 Task: Change the bottom padding of text to 0.54.
Action: Mouse moved to (757, 283)
Screenshot: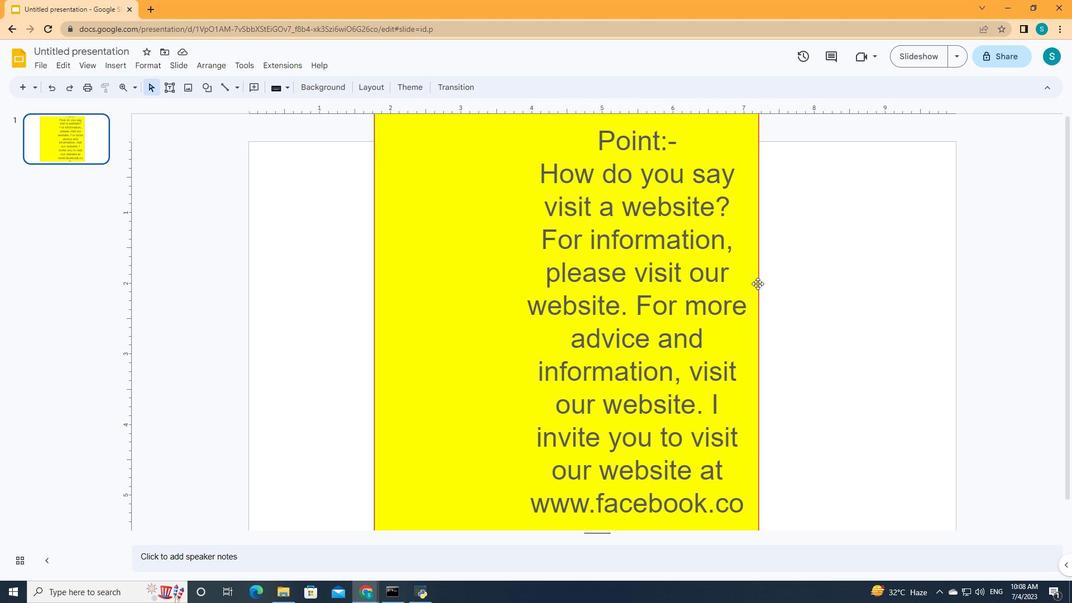 
Action: Mouse pressed left at (757, 283)
Screenshot: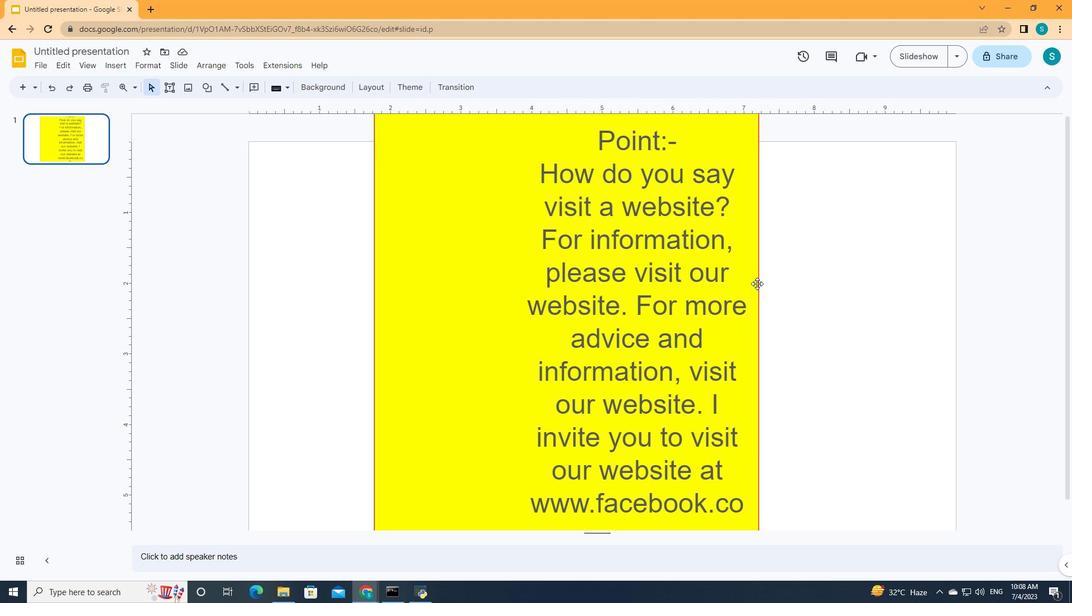 
Action: Mouse moved to (783, 81)
Screenshot: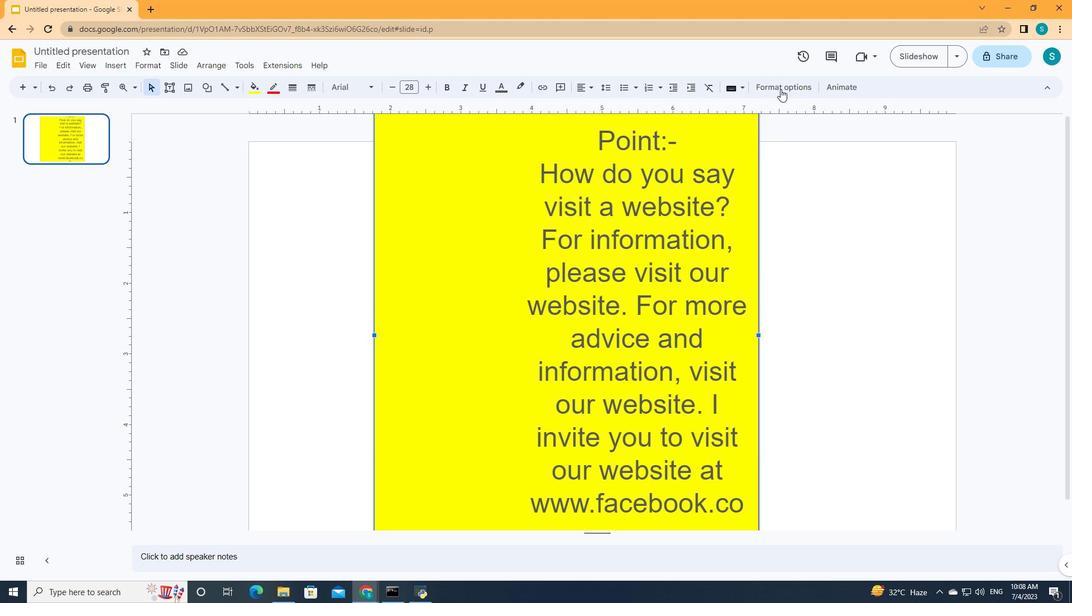 
Action: Mouse pressed left at (783, 81)
Screenshot: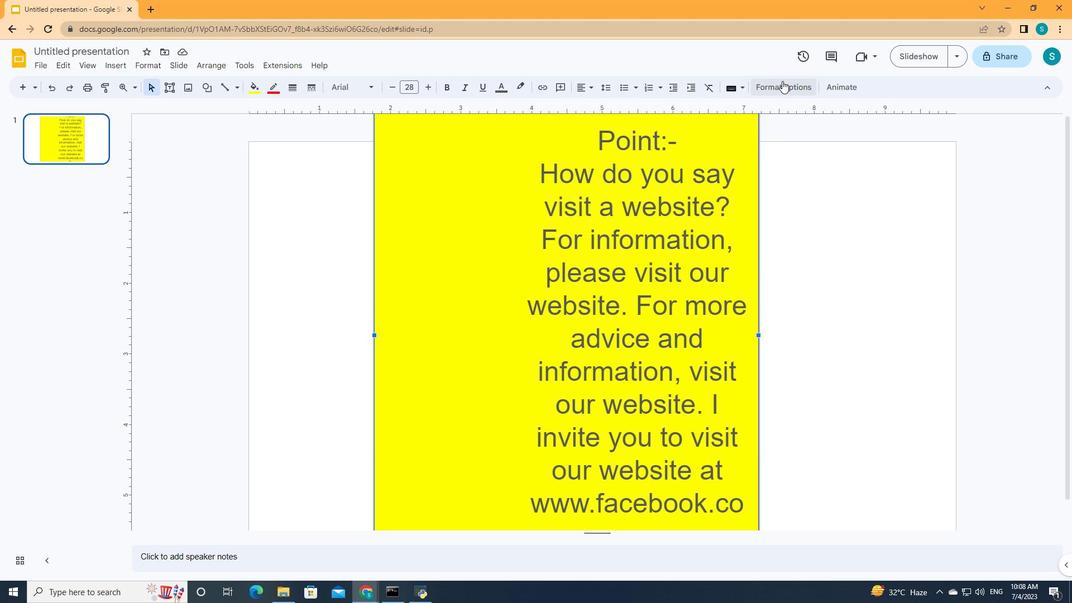 
Action: Mouse moved to (936, 191)
Screenshot: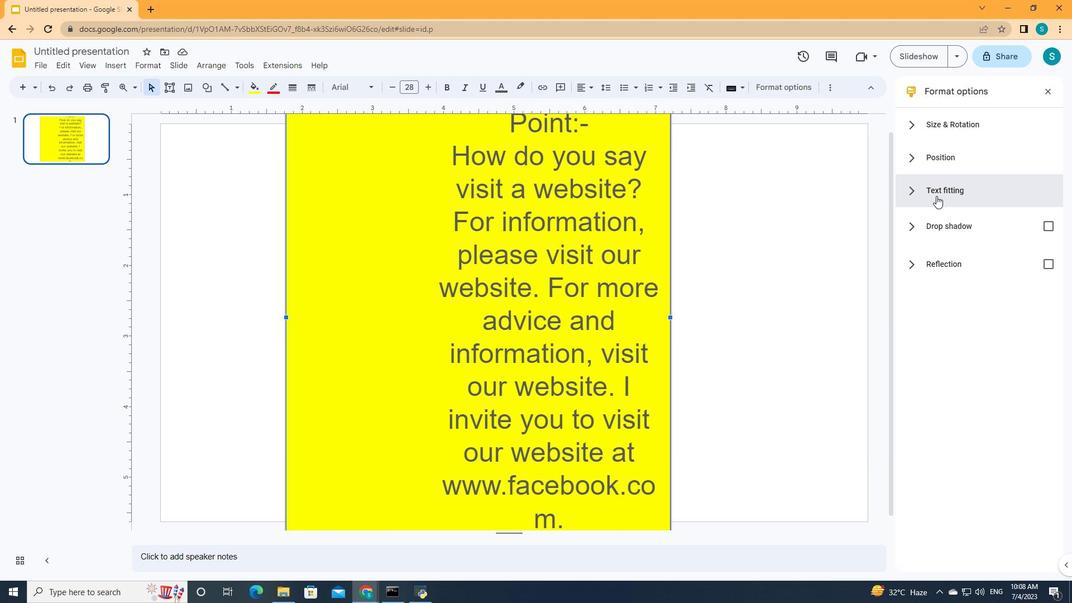 
Action: Mouse pressed left at (936, 191)
Screenshot: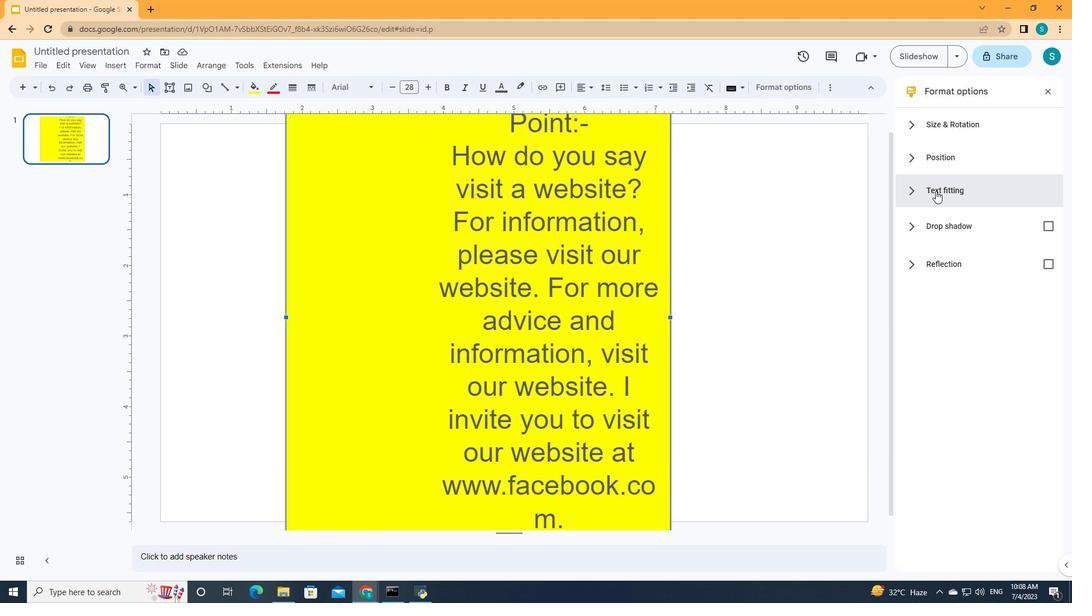 
Action: Mouse moved to (995, 419)
Screenshot: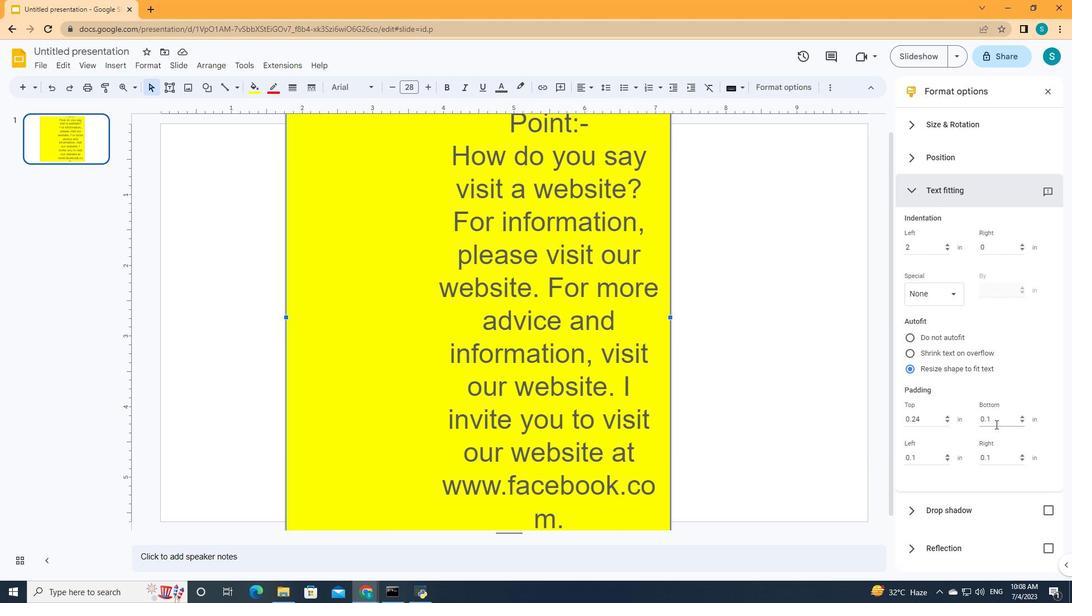 
Action: Mouse pressed left at (995, 419)
Screenshot: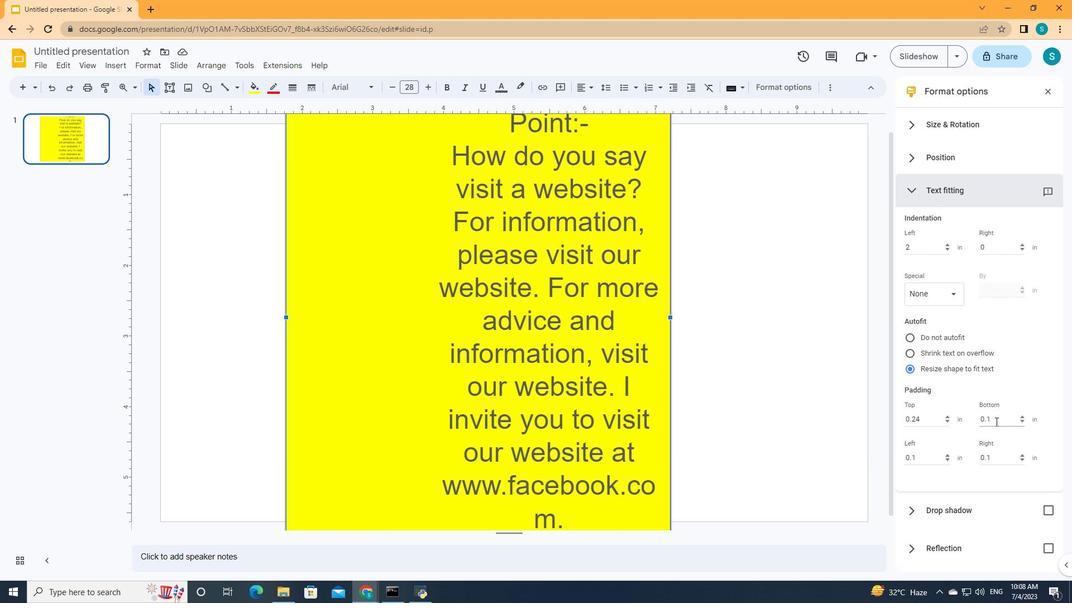 
Action: Mouse moved to (967, 424)
Screenshot: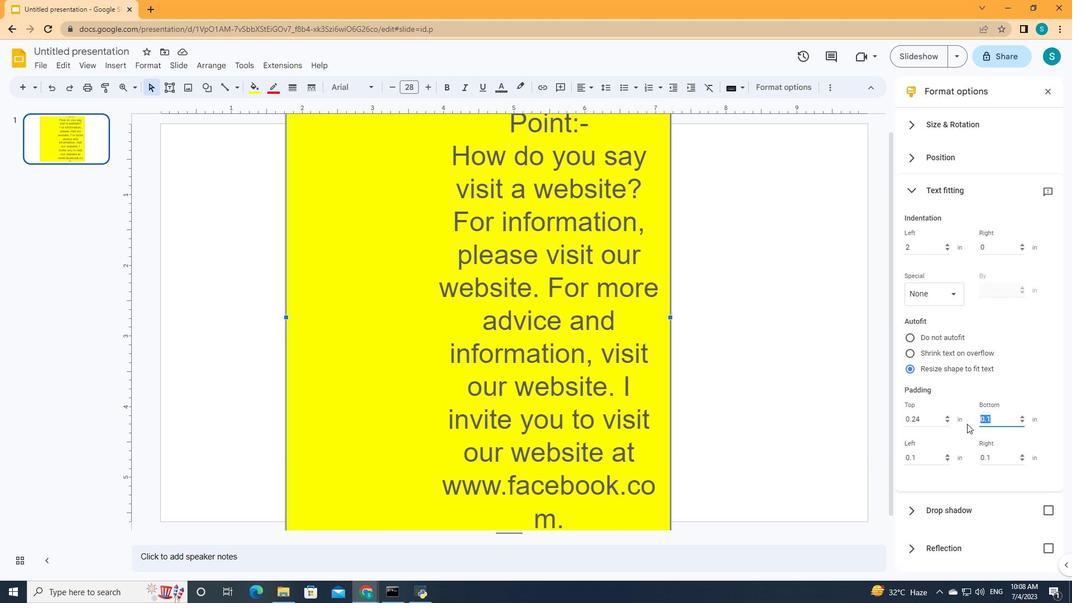 
Action: Key pressed 0.54
Screenshot: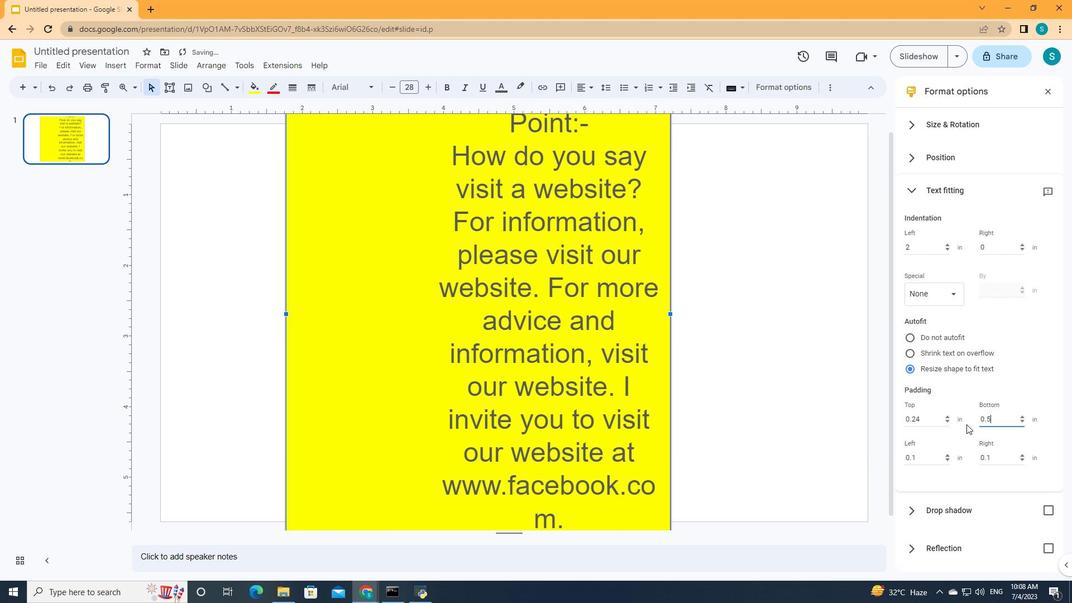 
